 Task: Escalate a ticket to a higher priority level.
Action: Mouse moved to (154, 96)
Screenshot: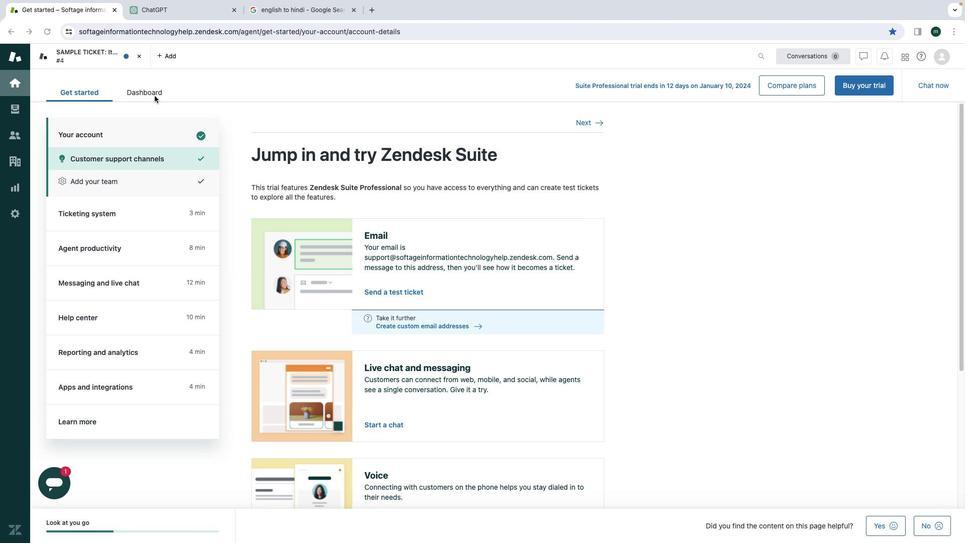 
Action: Mouse pressed left at (154, 96)
Screenshot: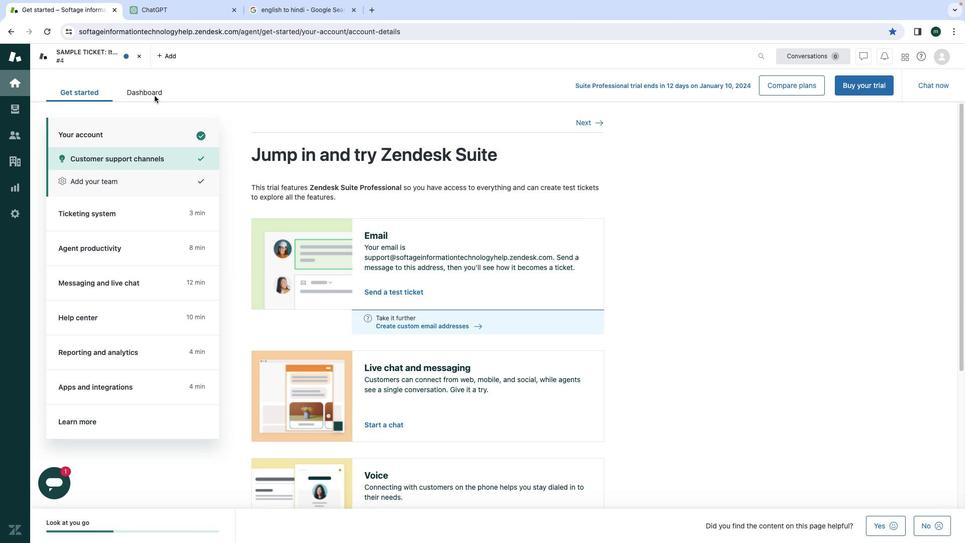 
Action: Mouse moved to (153, 93)
Screenshot: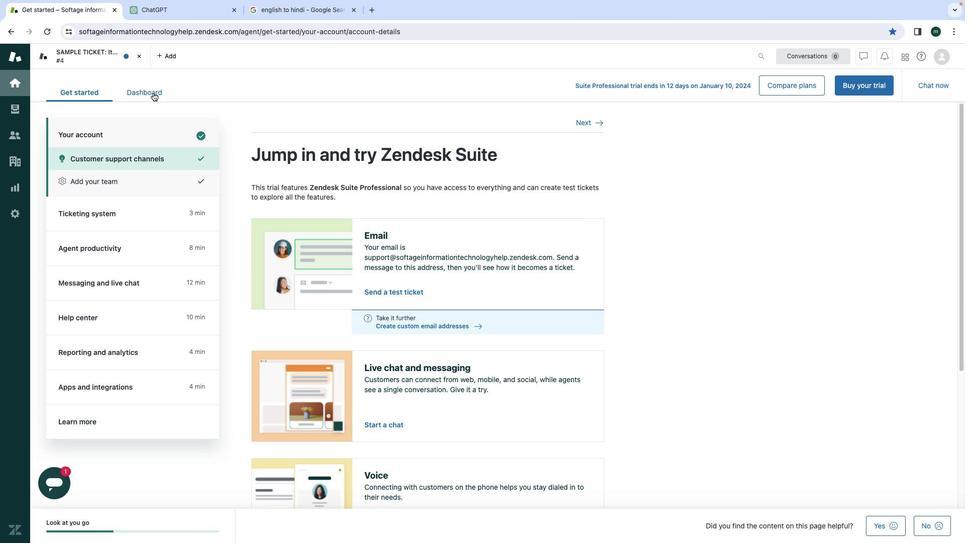 
Action: Mouse pressed left at (153, 93)
Screenshot: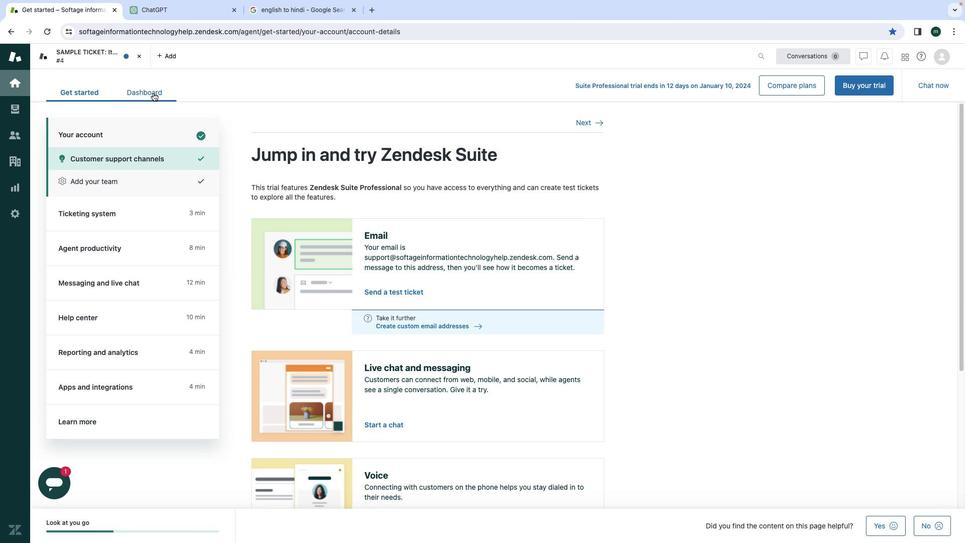 
Action: Mouse moved to (215, 439)
Screenshot: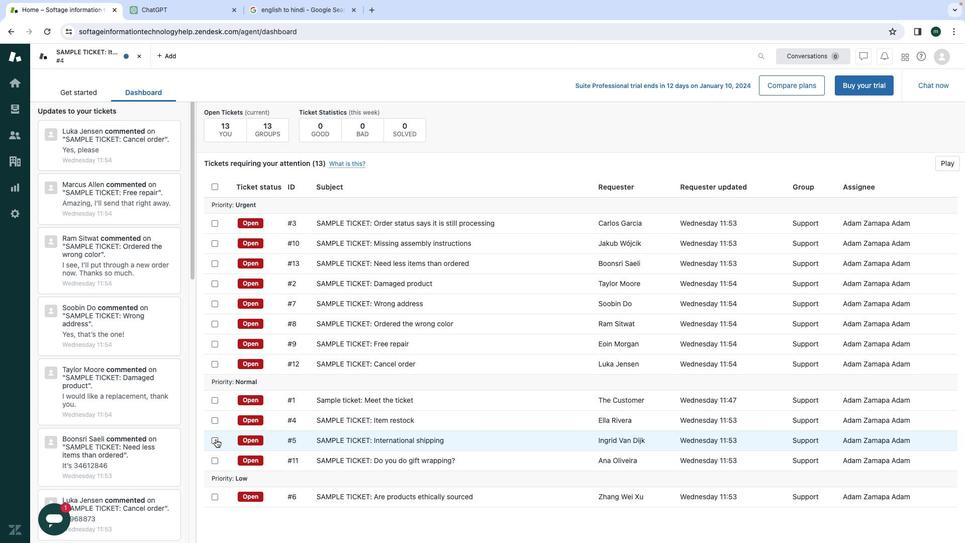 
Action: Mouse pressed left at (215, 439)
Screenshot: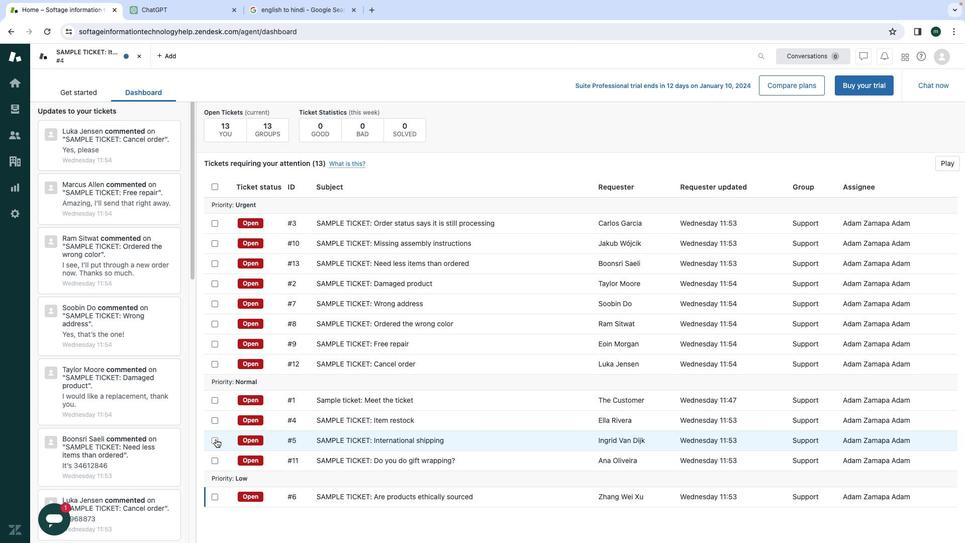 
Action: Mouse moved to (243, 438)
Screenshot: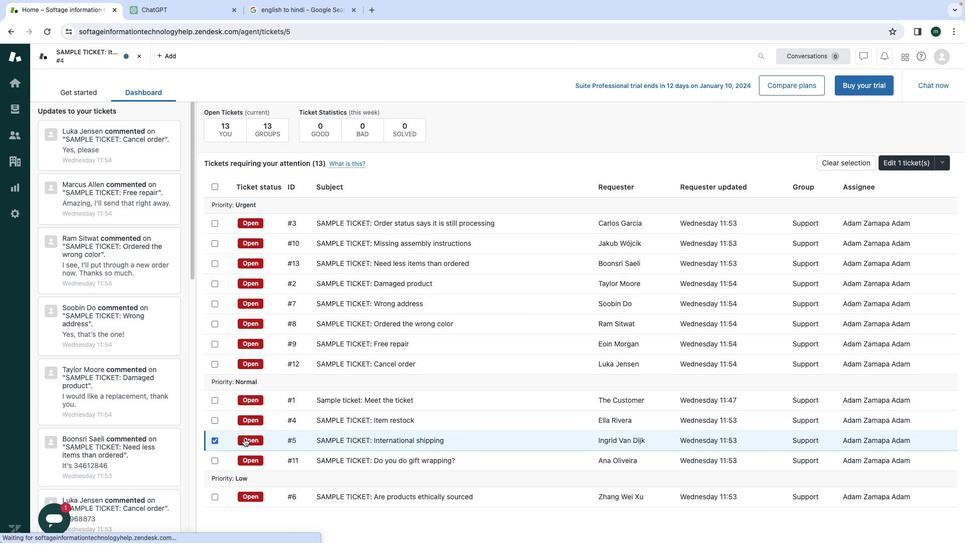 
Action: Mouse pressed left at (243, 438)
Screenshot: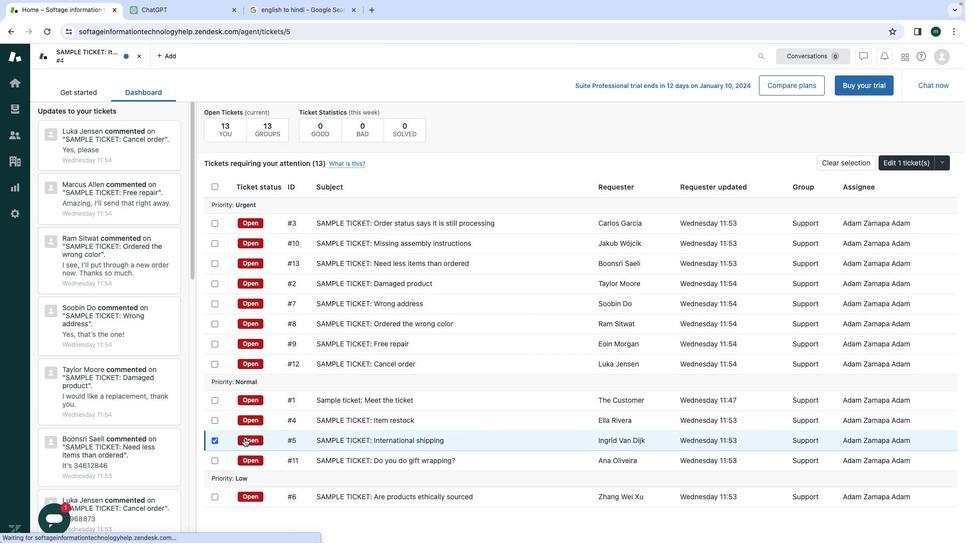 
Action: Mouse moved to (166, 285)
Screenshot: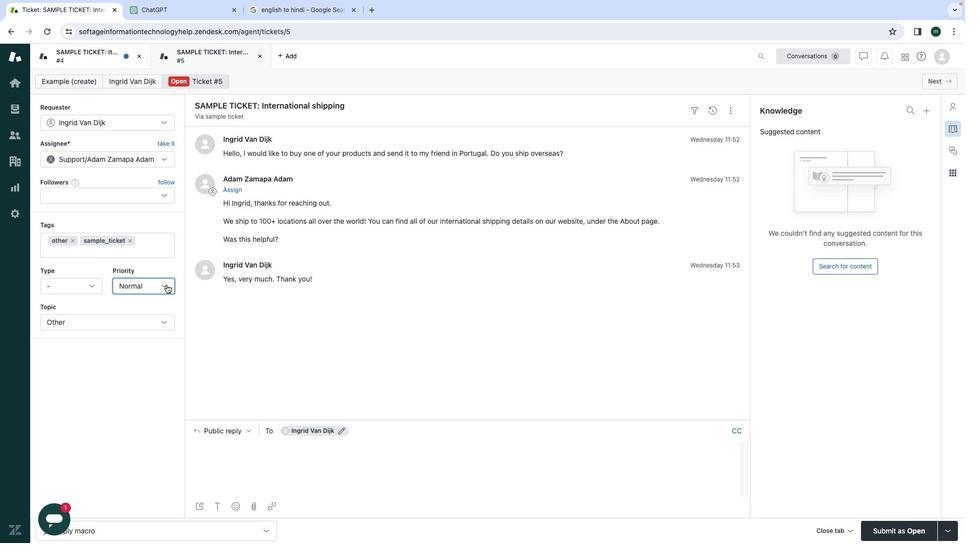 
Action: Mouse pressed left at (166, 285)
Screenshot: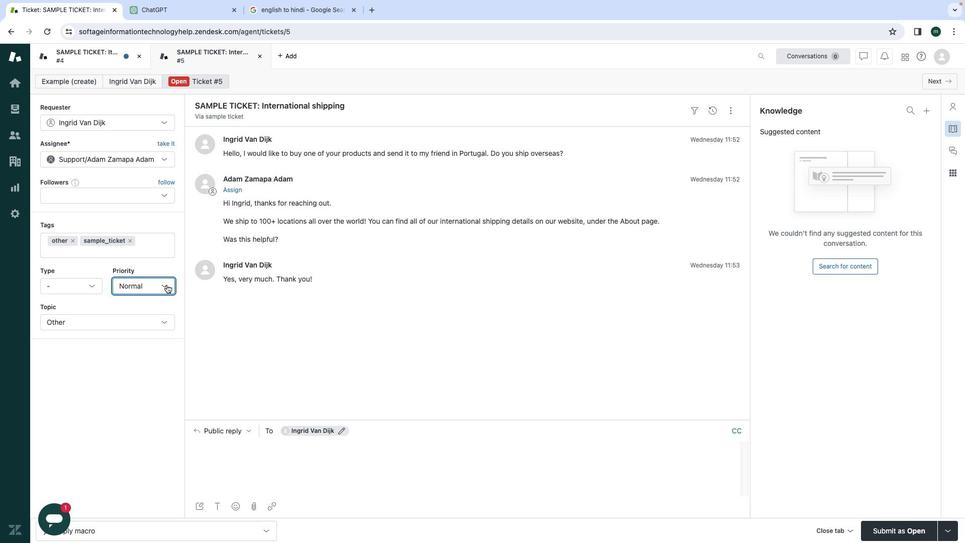 
Action: Mouse moved to (161, 330)
Screenshot: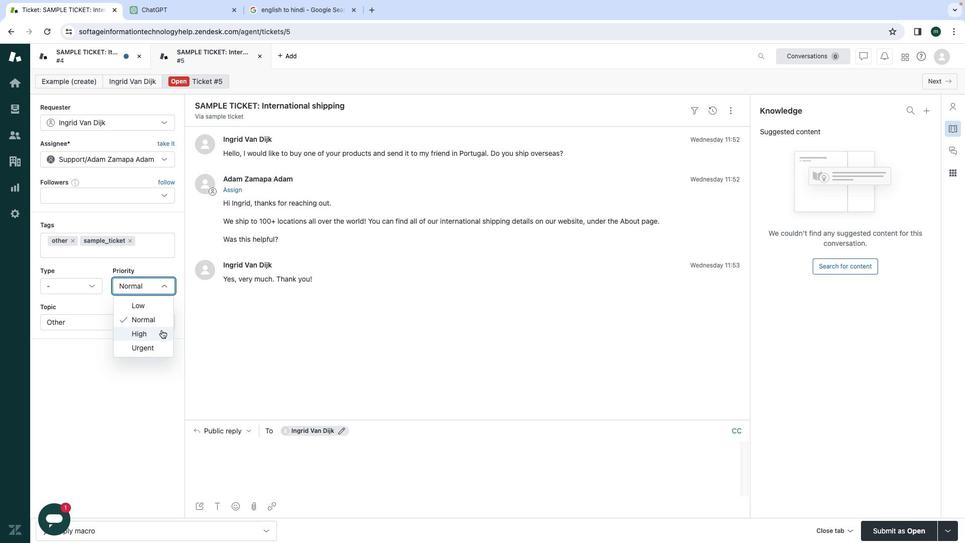 
Action: Mouse pressed left at (161, 330)
Screenshot: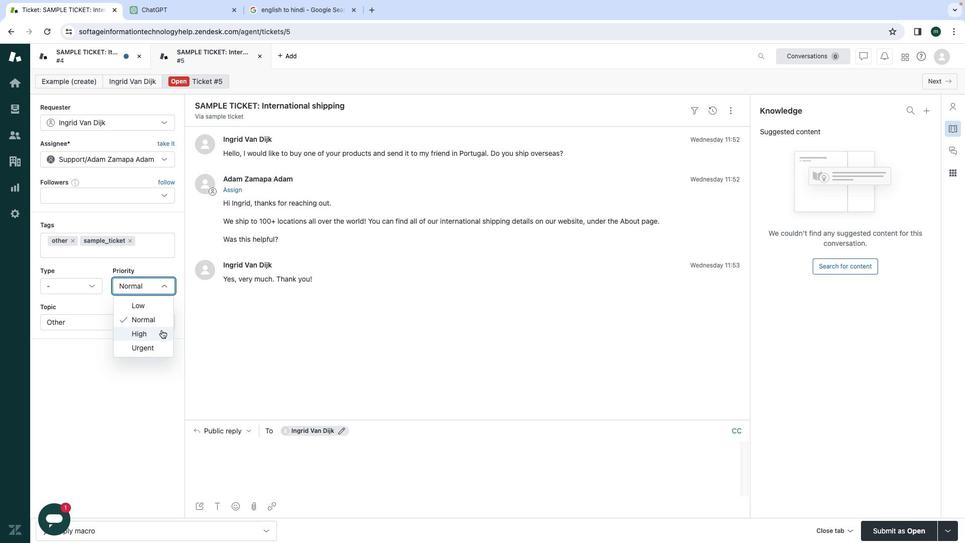 
Action: Mouse moved to (893, 529)
Screenshot: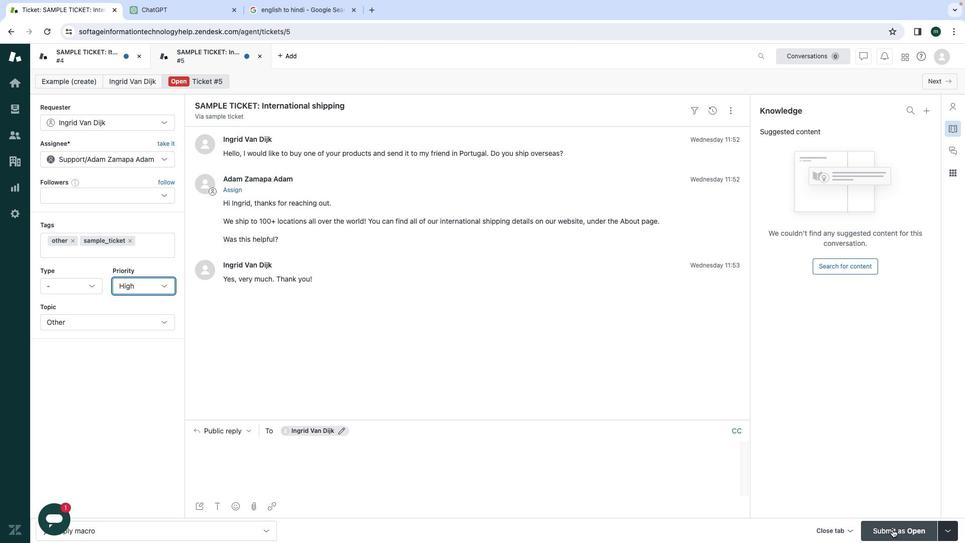 
Action: Mouse pressed left at (893, 529)
Screenshot: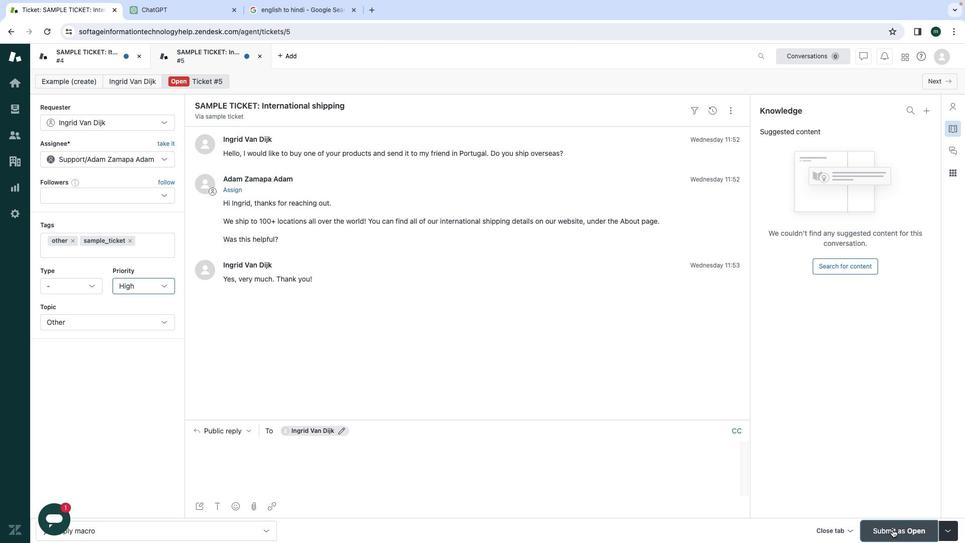 
Action: Mouse moved to (873, 506)
Screenshot: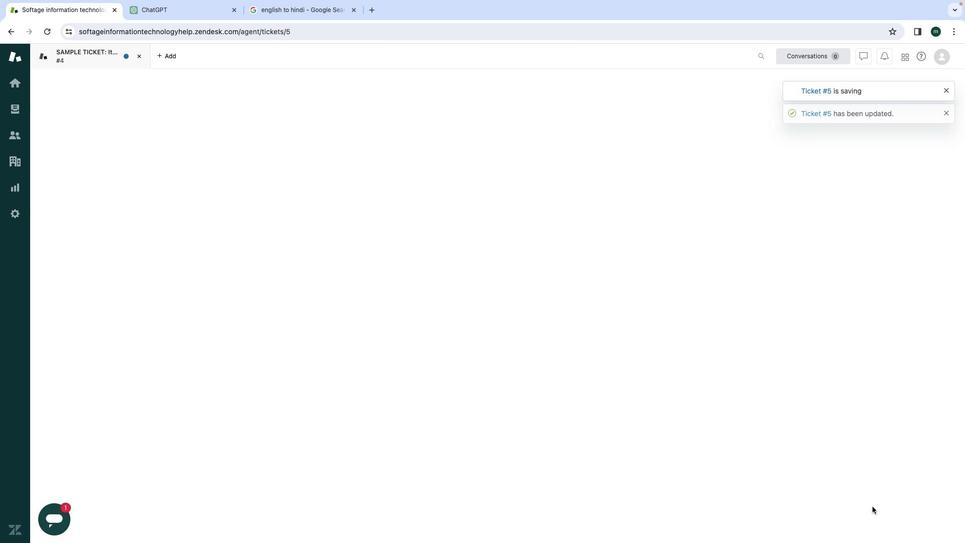 
